 Task: Reset the services.
Action: Mouse moved to (371, 80)
Screenshot: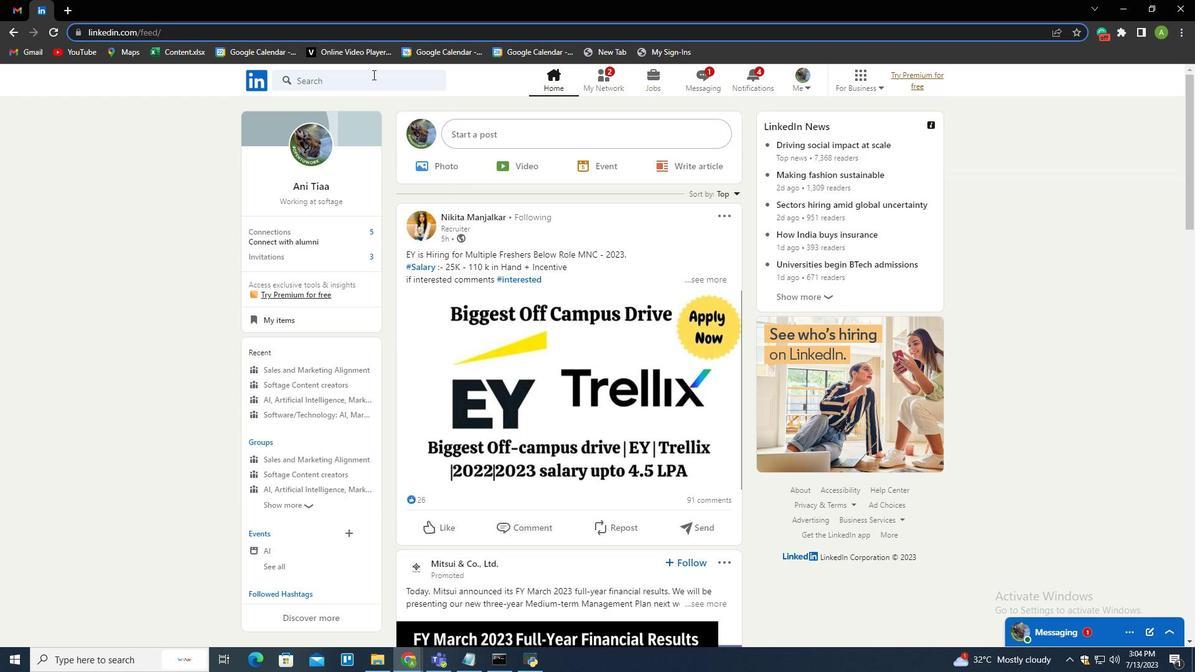 
Action: Mouse pressed left at (371, 80)
Screenshot: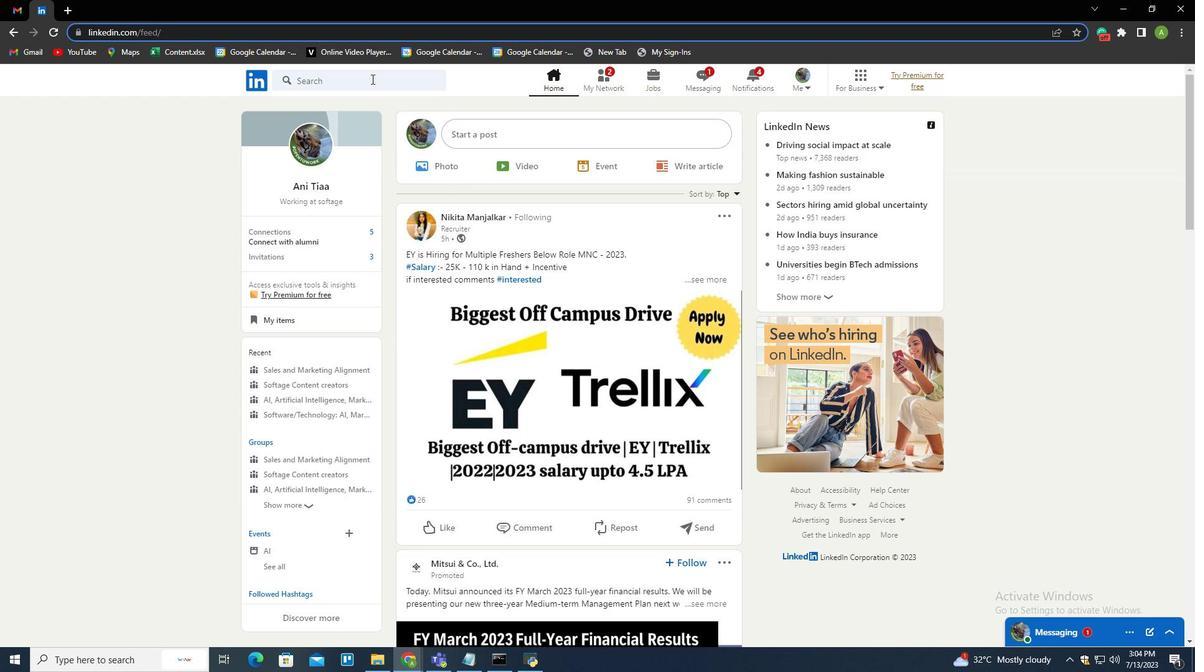 
Action: Key pressed hiring<Key.enter>
Screenshot: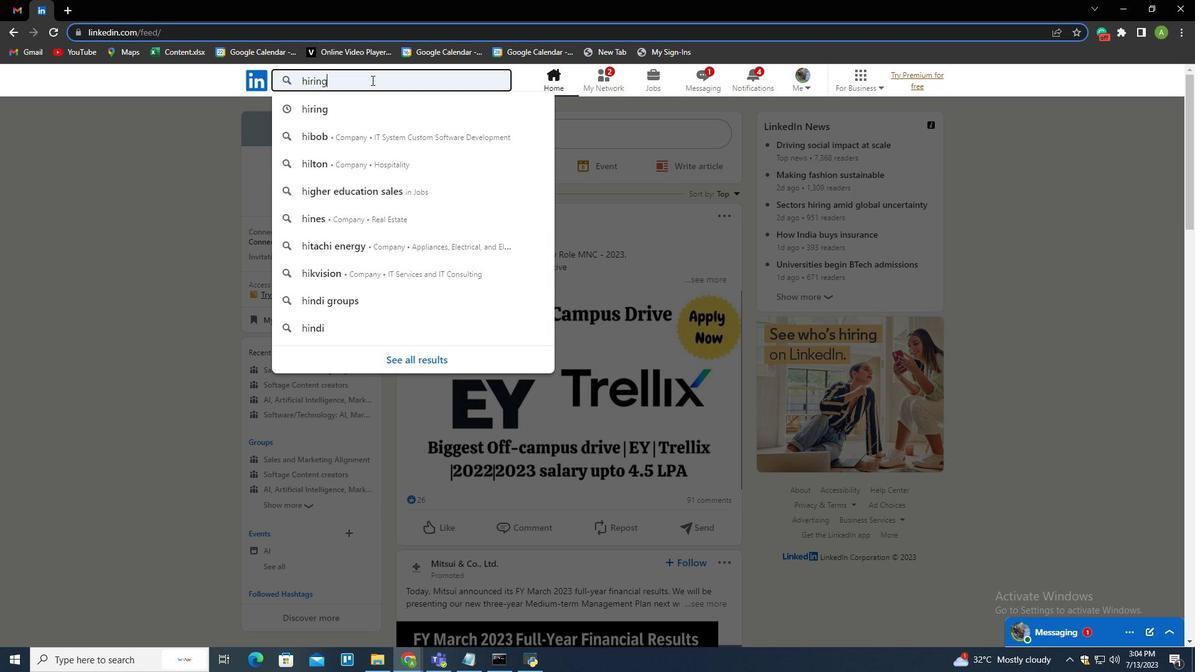 
Action: Mouse moved to (744, 118)
Screenshot: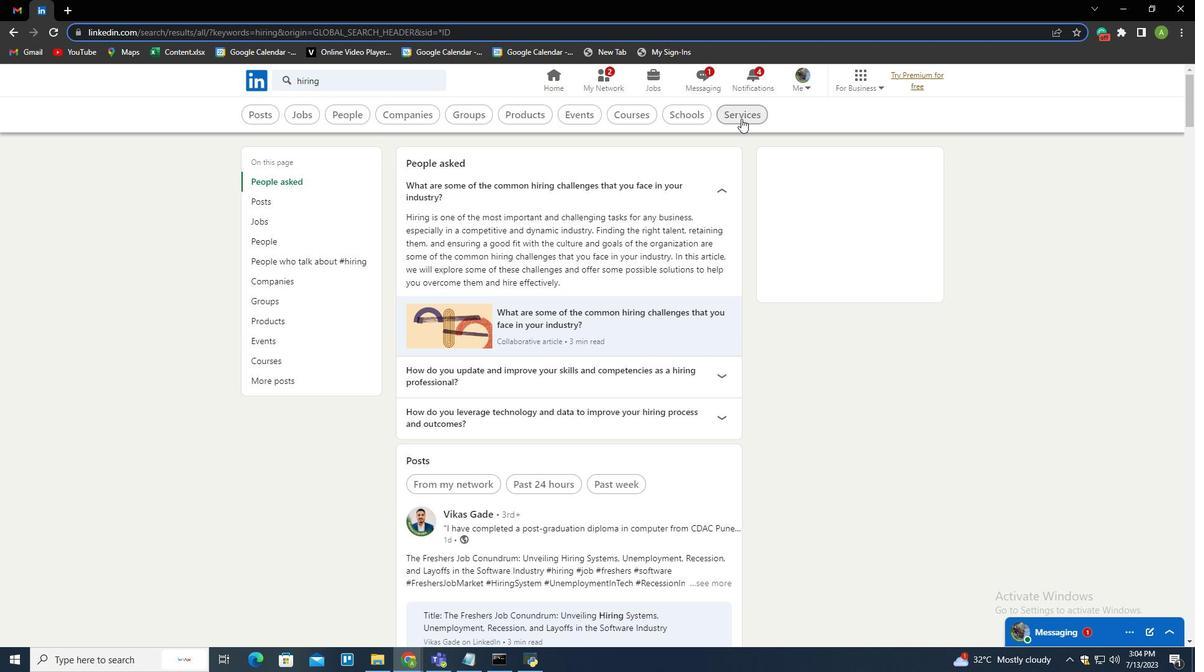 
Action: Mouse pressed left at (744, 118)
Screenshot: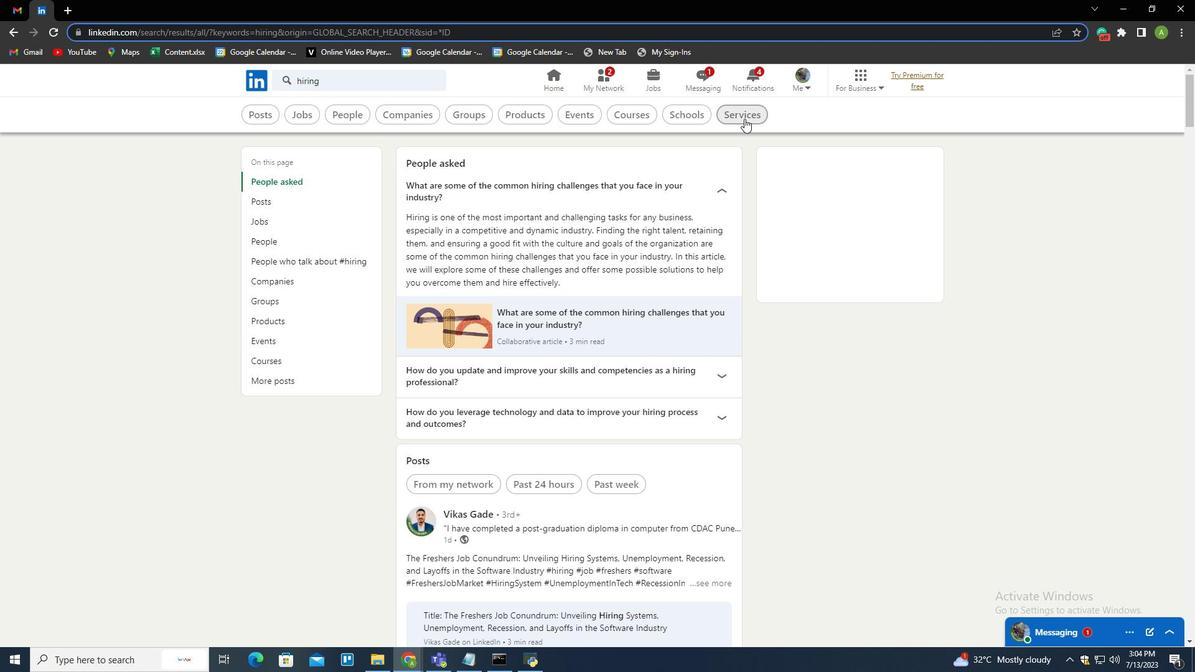 
Action: Mouse moved to (629, 114)
Screenshot: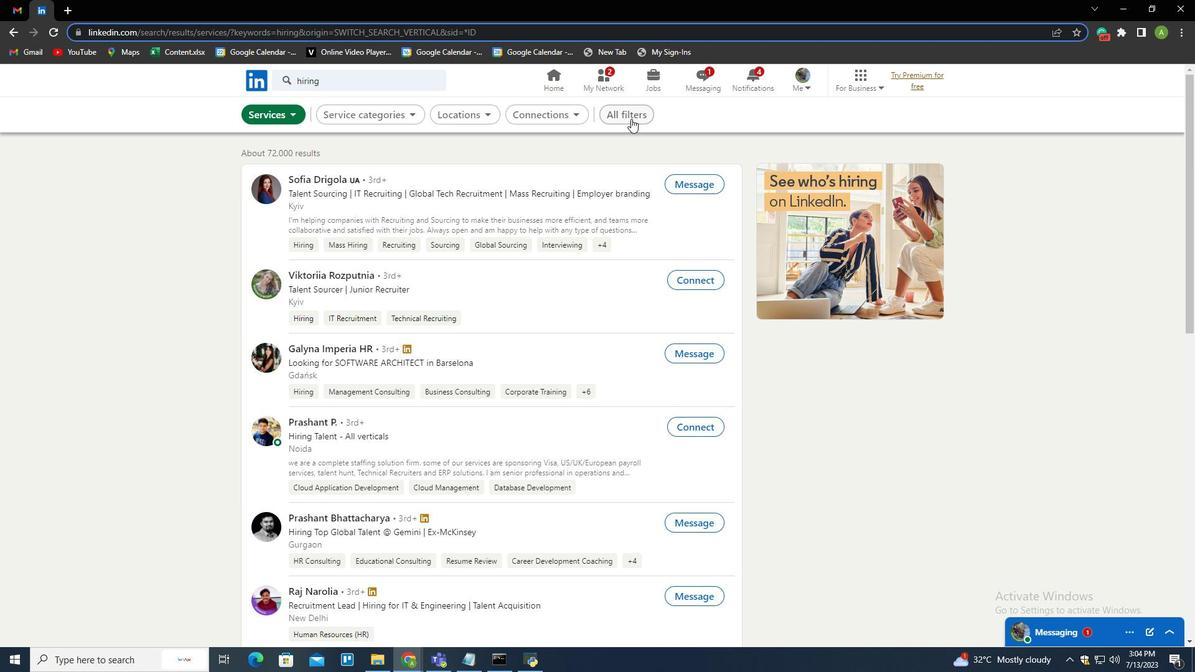 
Action: Mouse pressed left at (629, 114)
Screenshot: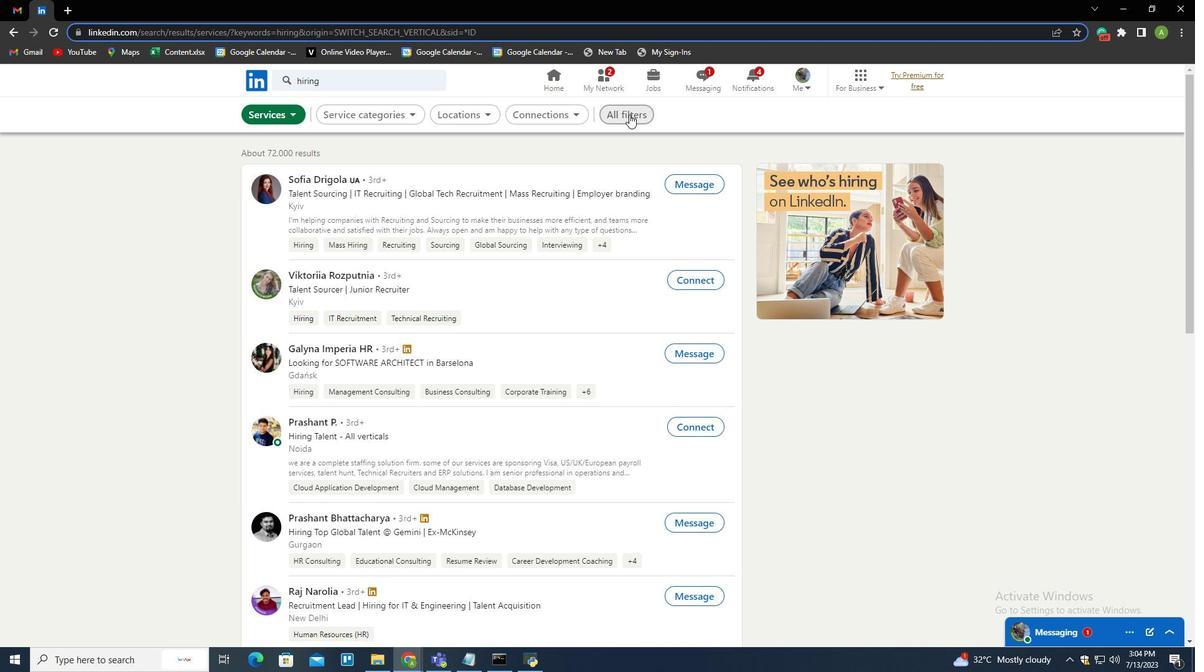 
Action: Mouse moved to (1076, 620)
Screenshot: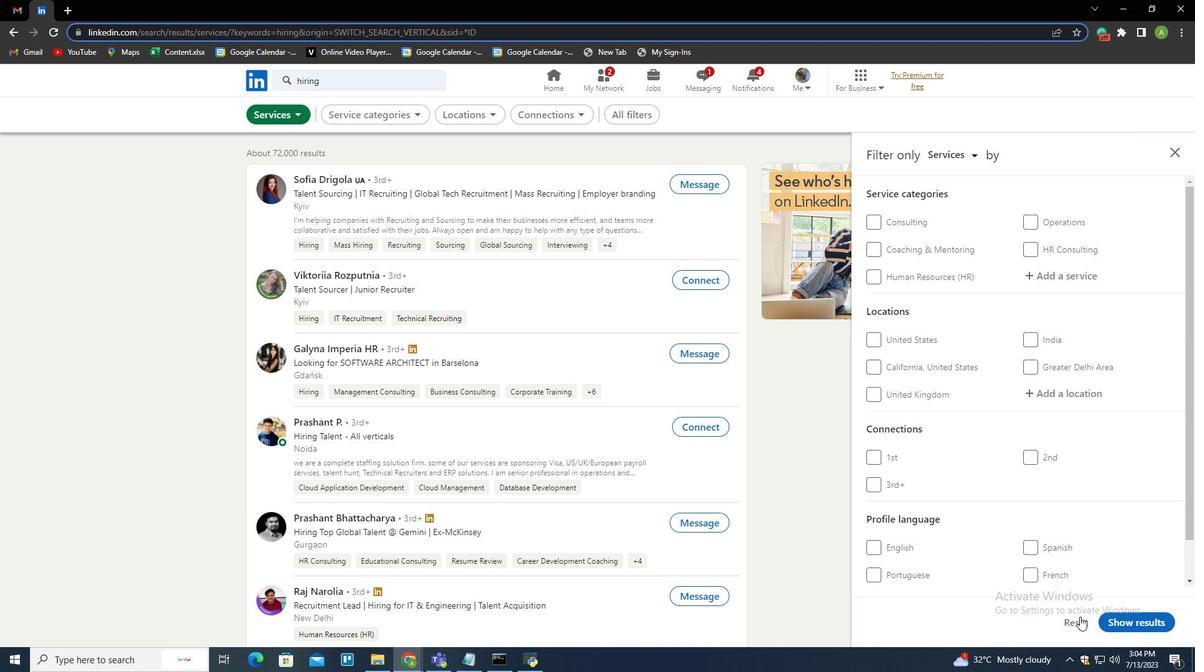 
Action: Mouse pressed left at (1076, 620)
Screenshot: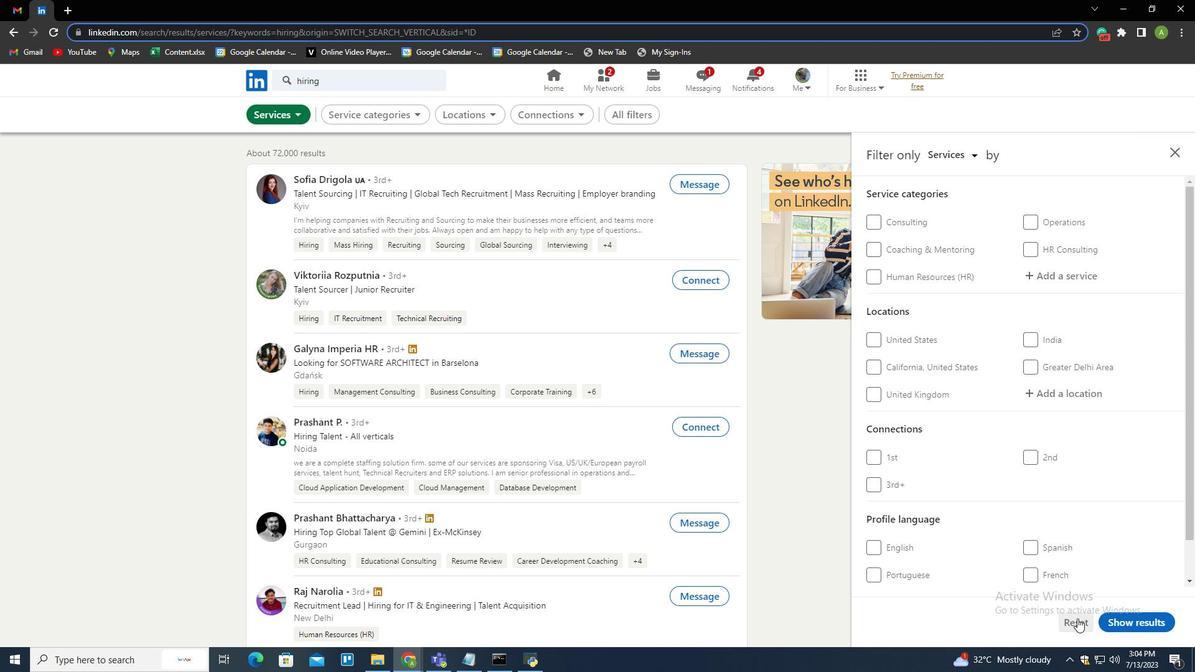 
Action: Mouse moved to (904, 587)
Screenshot: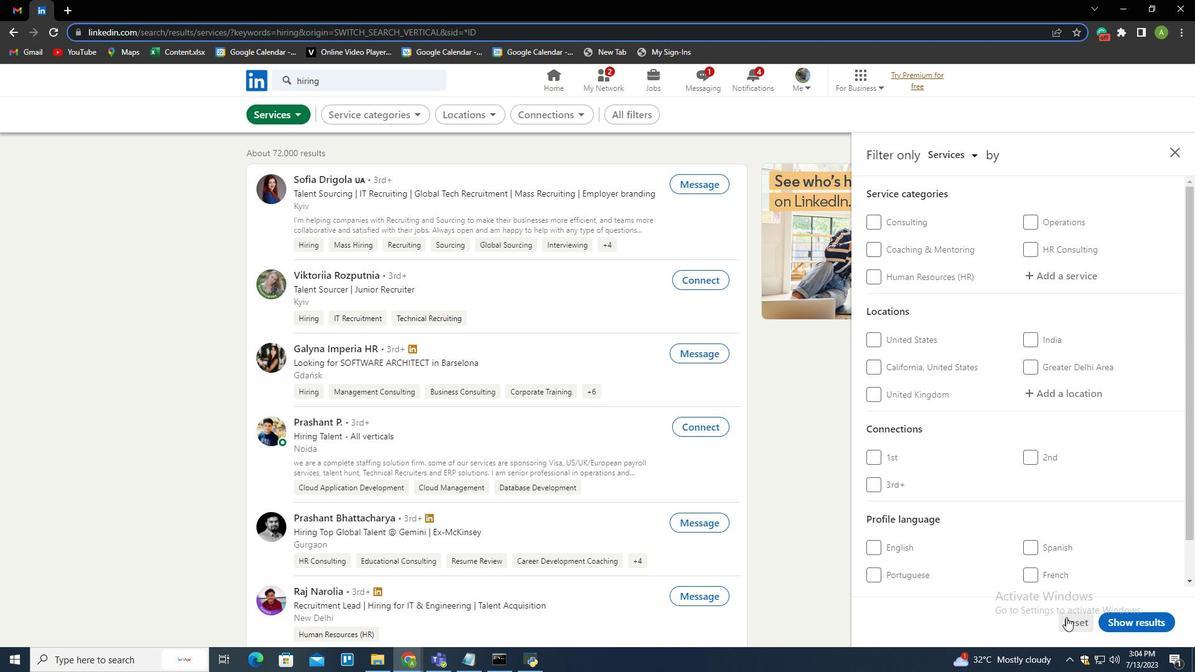 
